 Task: Create a due date automation trigger when advanced on, on the monday of the week a card is due add dates without a due date at 11:00 AM.
Action: Mouse moved to (1067, 89)
Screenshot: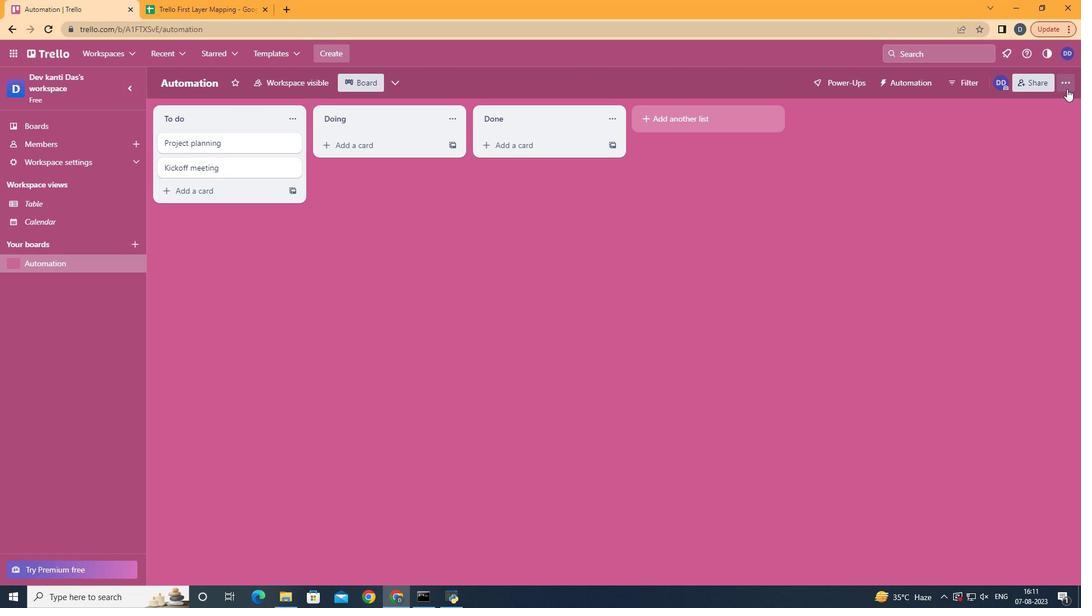 
Action: Mouse pressed left at (1067, 89)
Screenshot: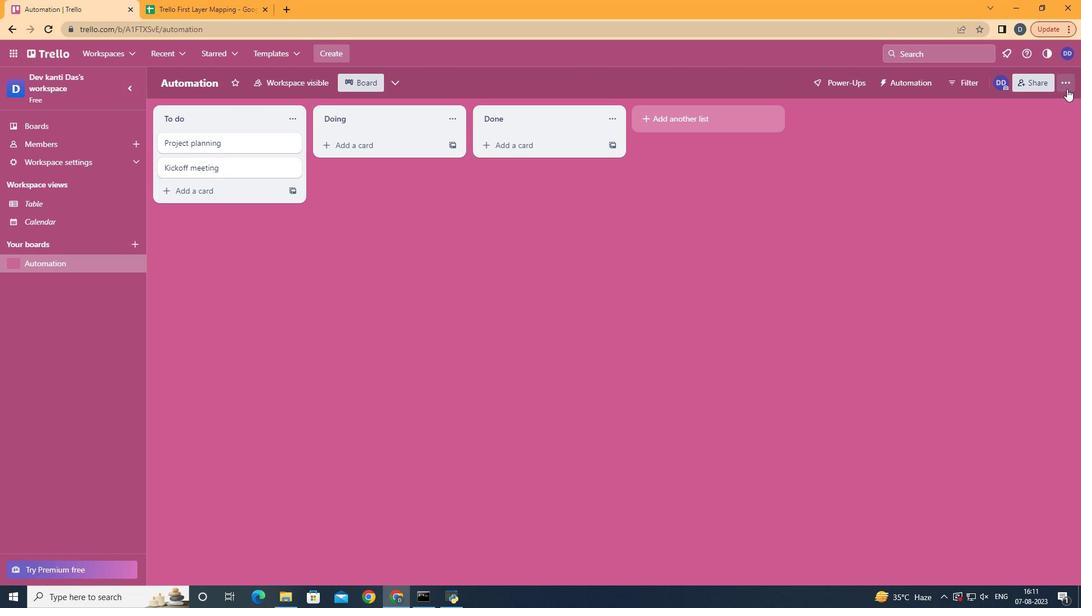 
Action: Mouse moved to (961, 251)
Screenshot: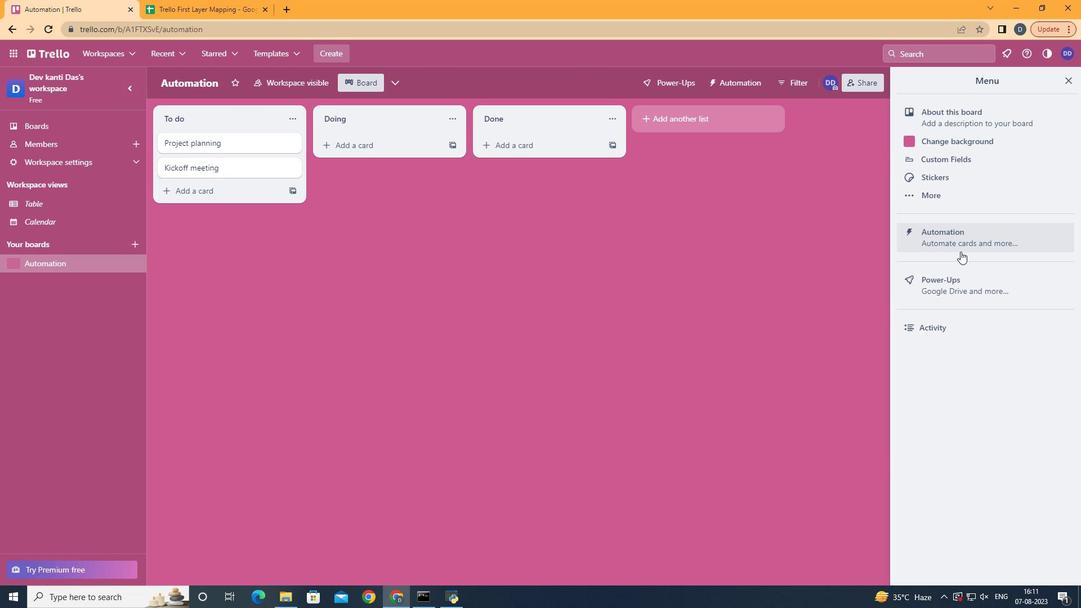 
Action: Mouse pressed left at (961, 251)
Screenshot: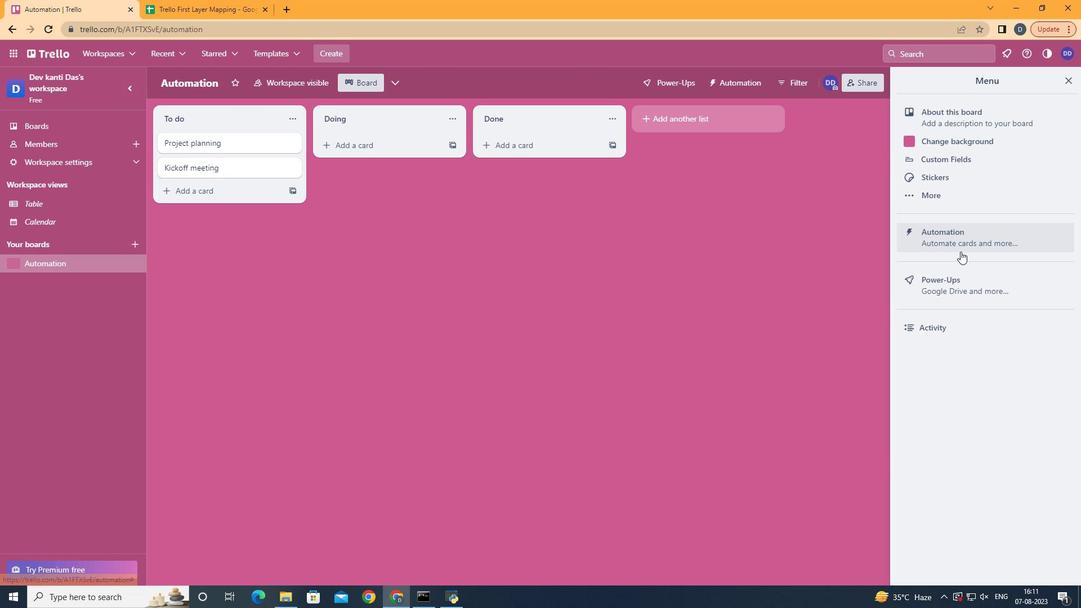 
Action: Mouse moved to (221, 222)
Screenshot: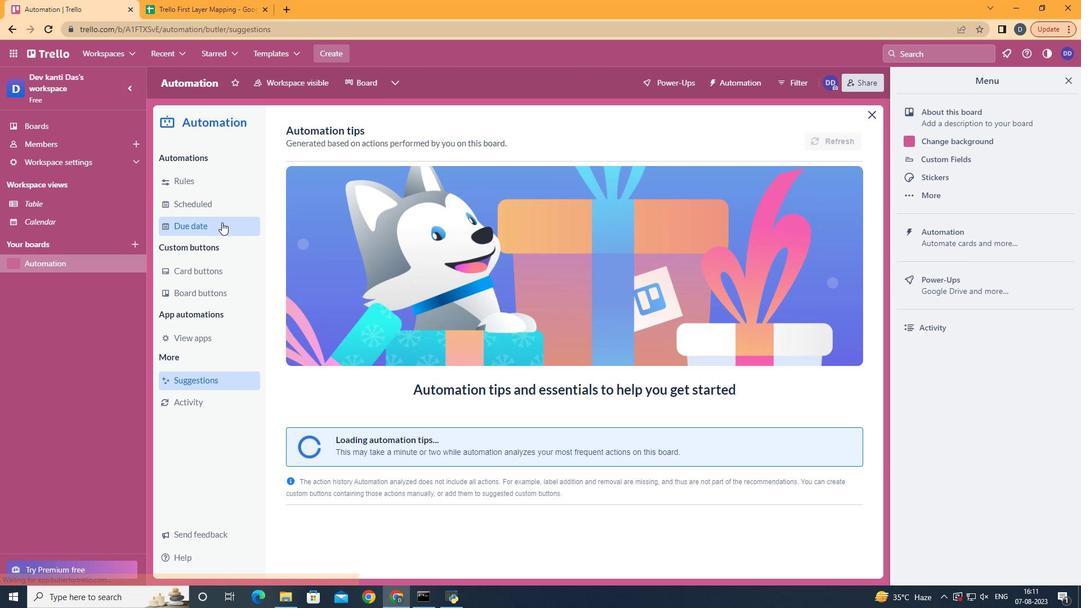 
Action: Mouse pressed left at (221, 222)
Screenshot: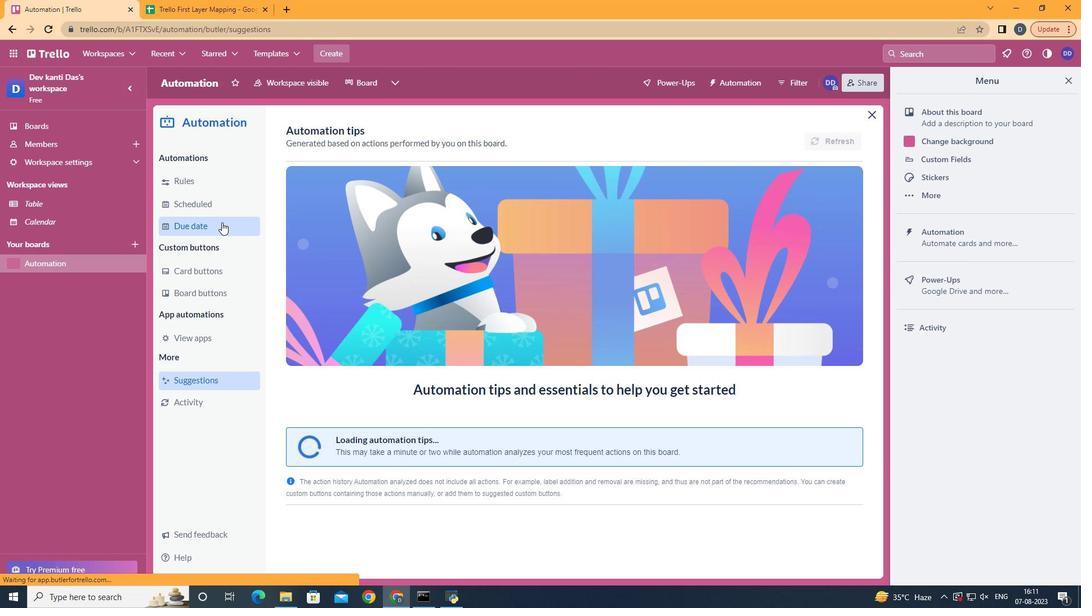 
Action: Mouse moved to (787, 138)
Screenshot: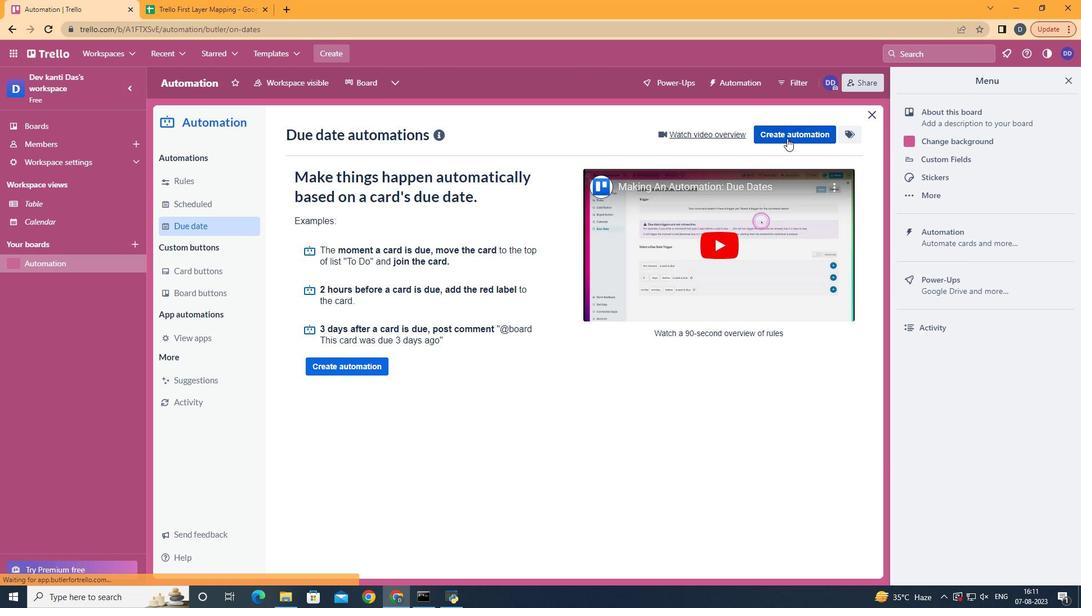 
Action: Mouse pressed left at (787, 138)
Screenshot: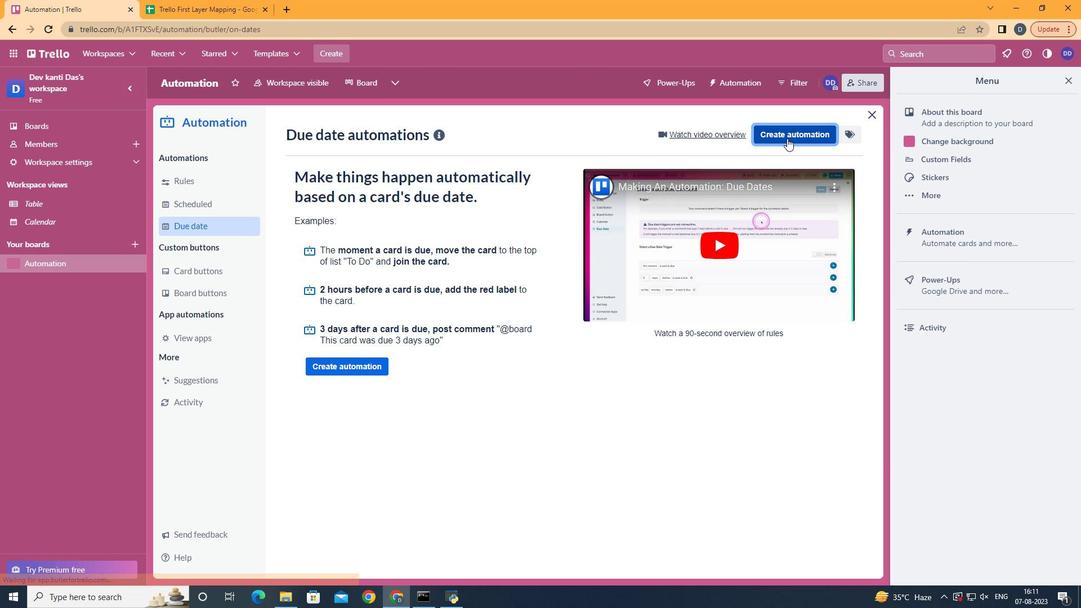 
Action: Mouse moved to (579, 242)
Screenshot: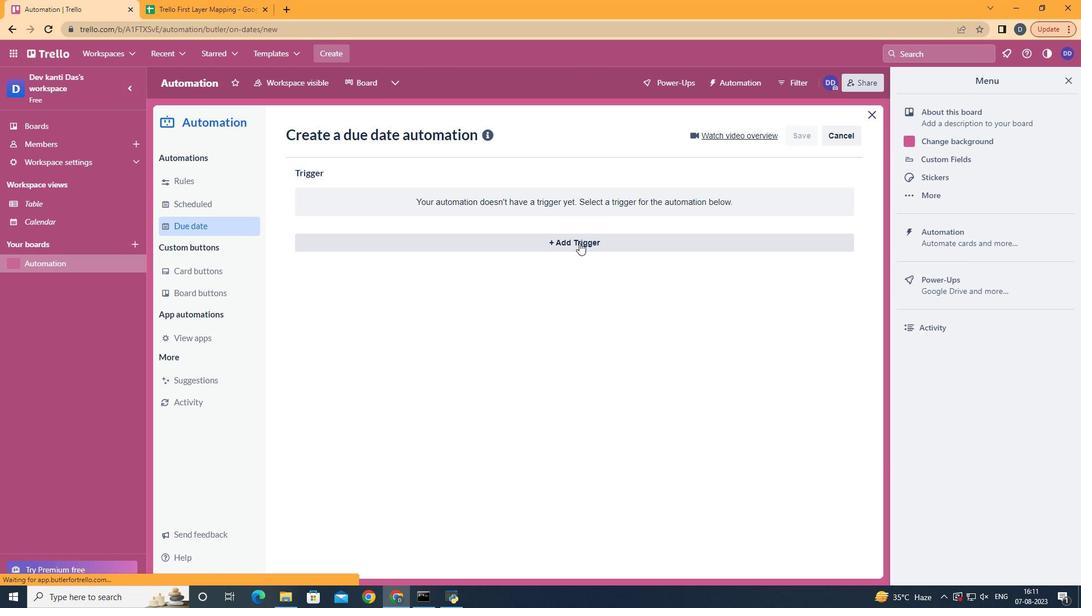 
Action: Mouse pressed left at (579, 242)
Screenshot: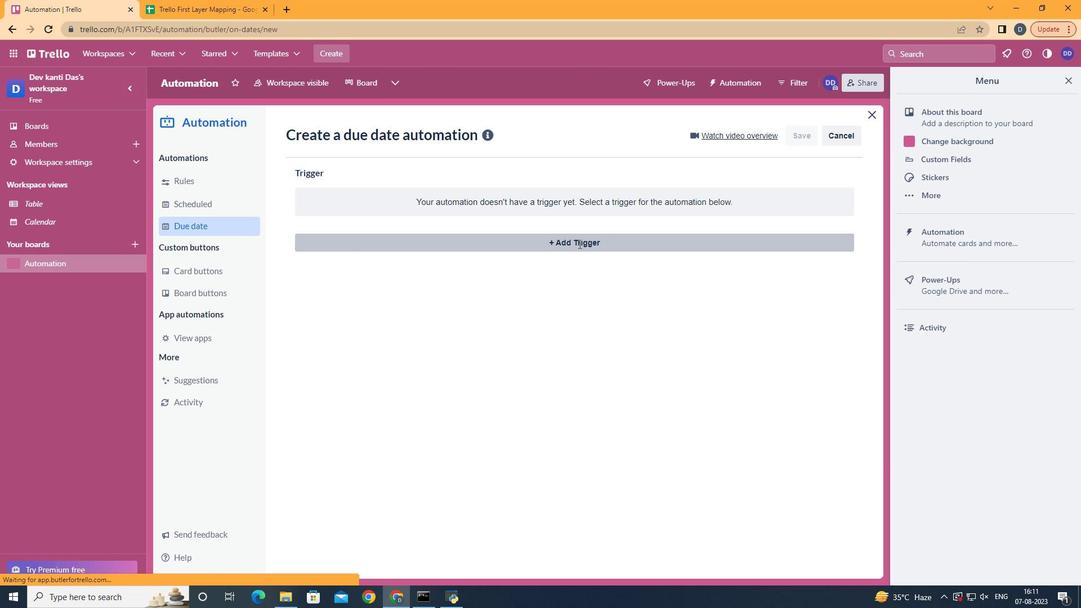 
Action: Mouse moved to (373, 298)
Screenshot: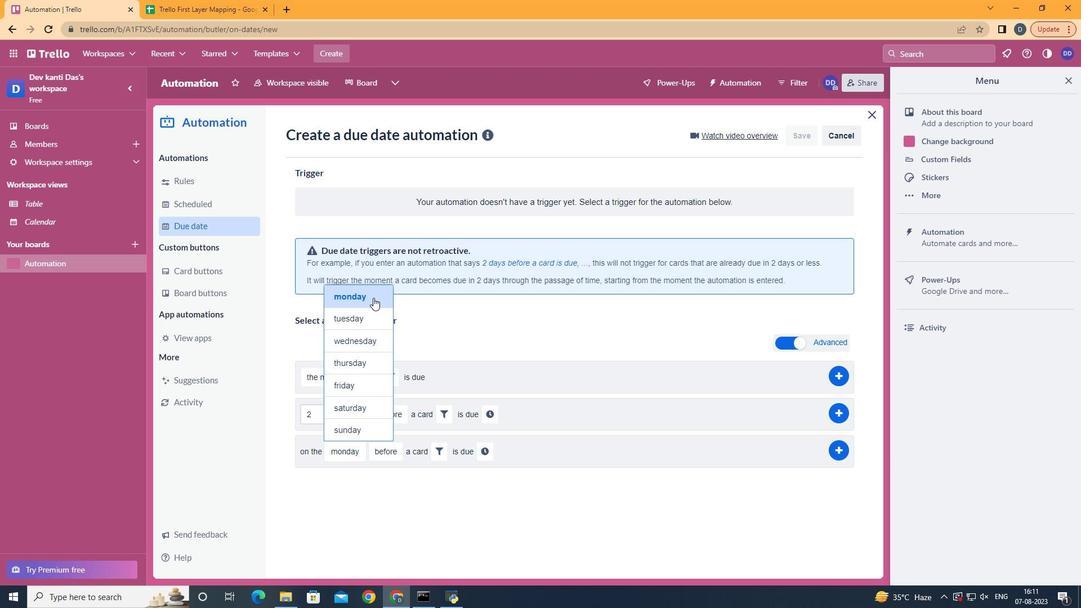 
Action: Mouse pressed left at (373, 298)
Screenshot: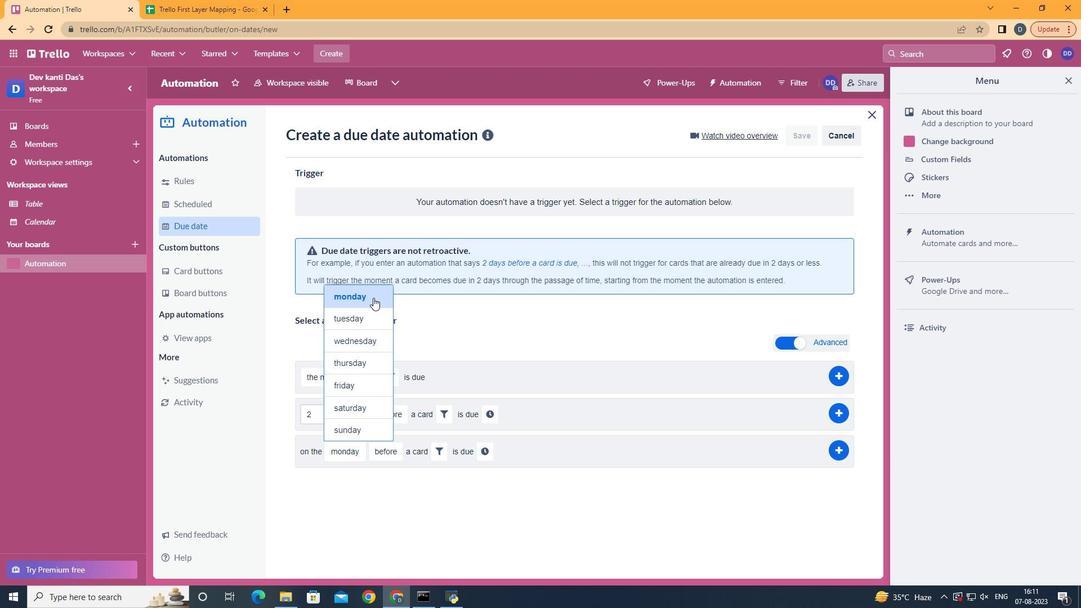 
Action: Mouse moved to (404, 521)
Screenshot: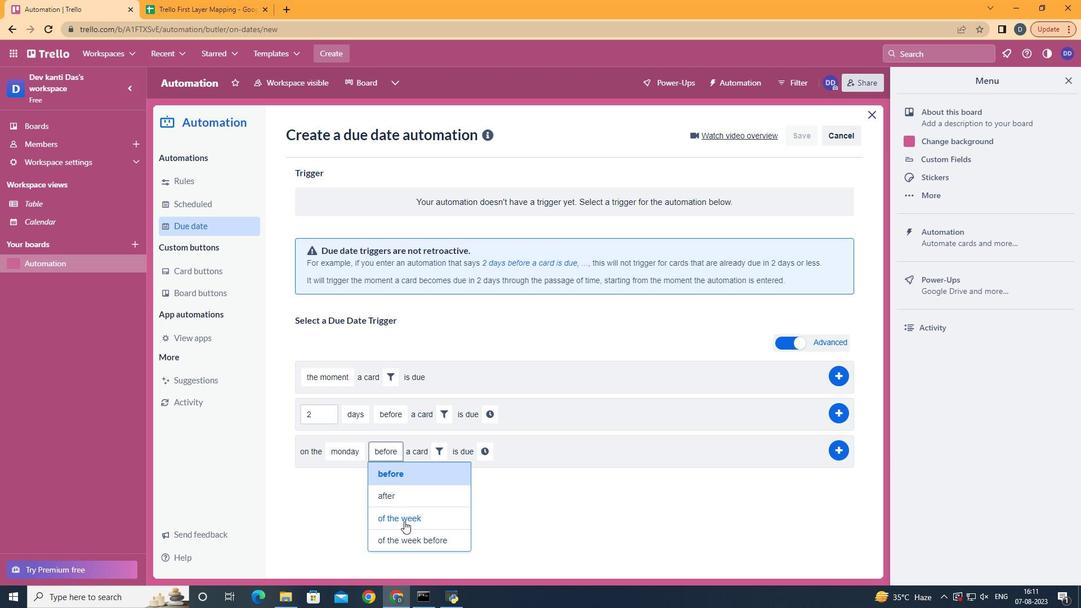 
Action: Mouse pressed left at (404, 521)
Screenshot: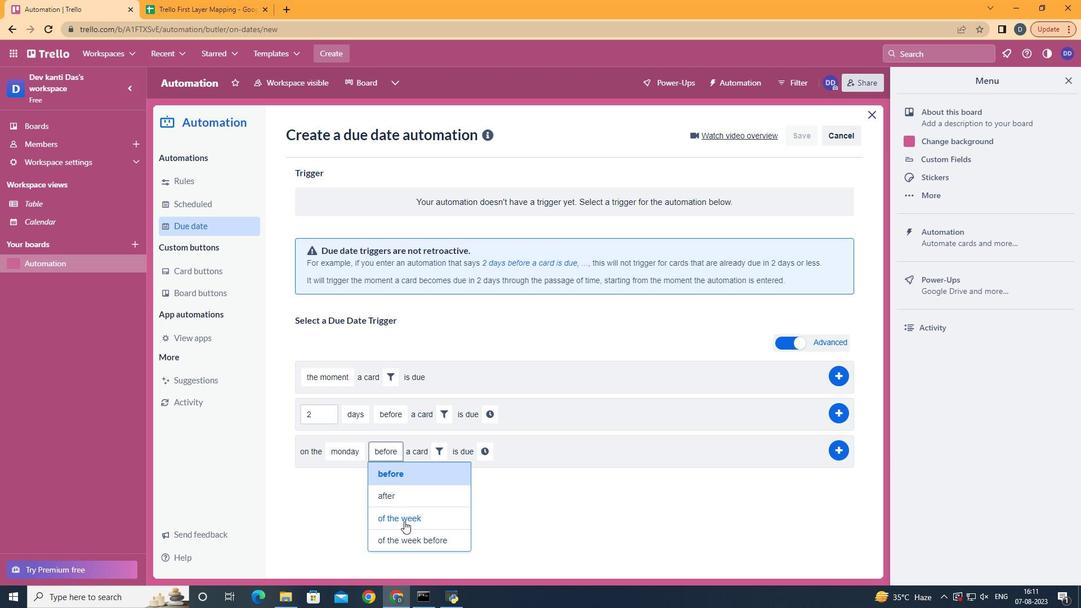 
Action: Mouse moved to (459, 450)
Screenshot: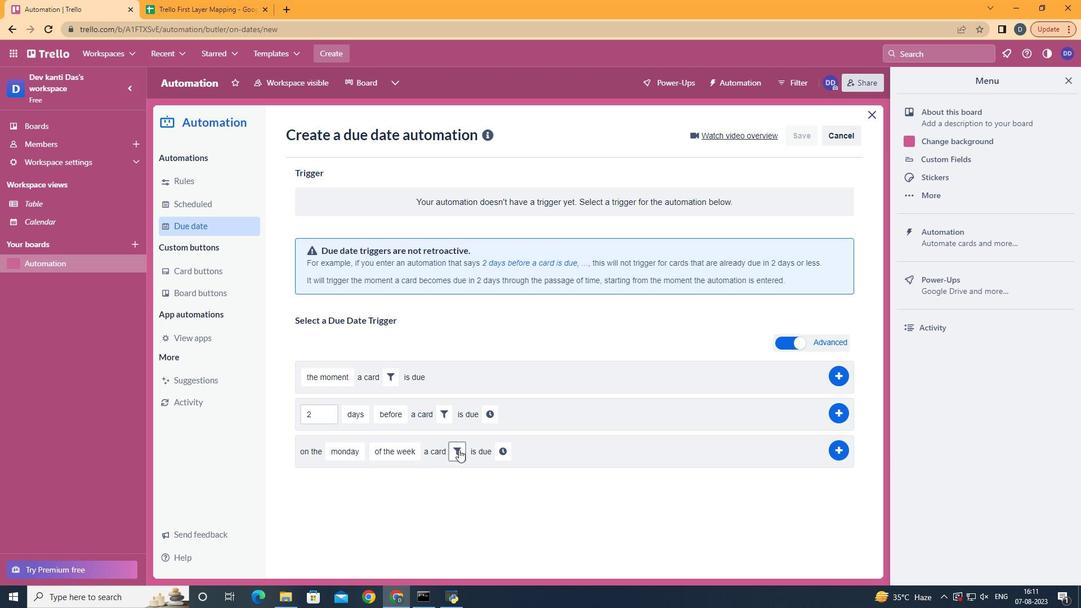 
Action: Mouse pressed left at (459, 450)
Screenshot: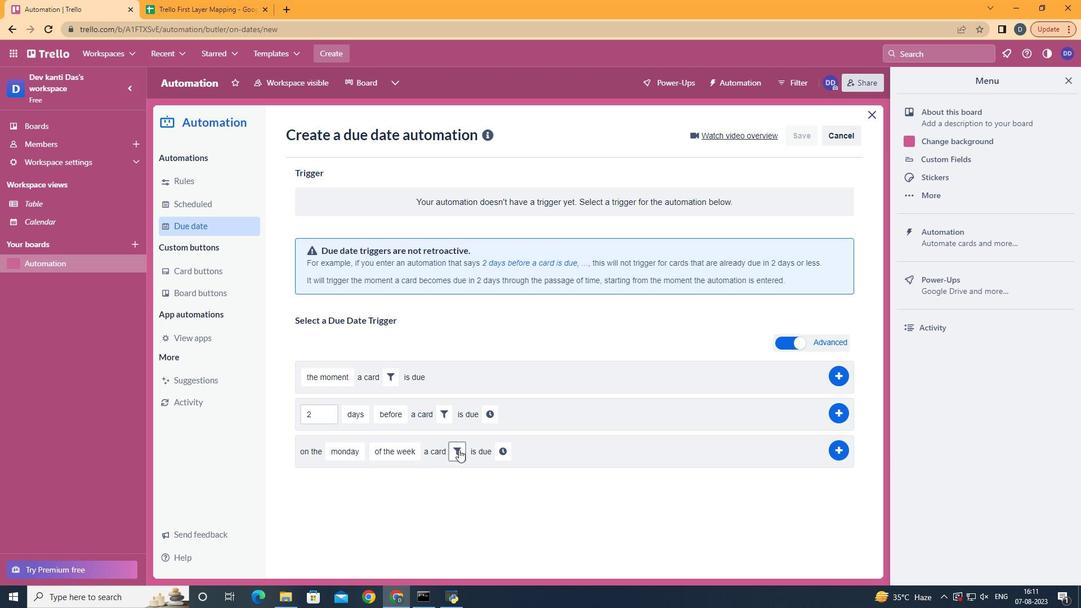 
Action: Mouse moved to (512, 490)
Screenshot: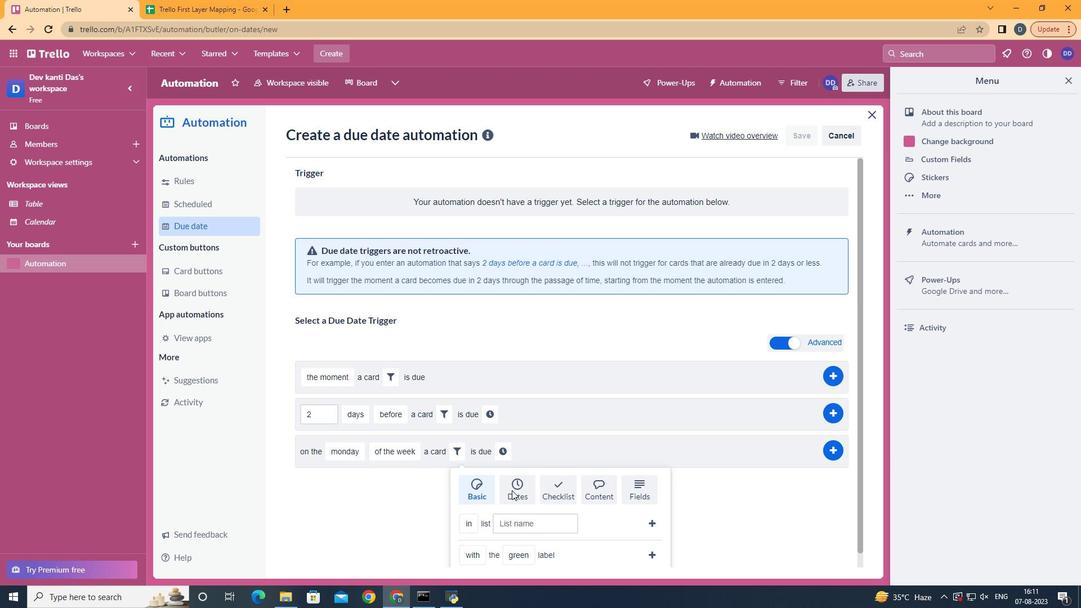 
Action: Mouse pressed left at (512, 490)
Screenshot: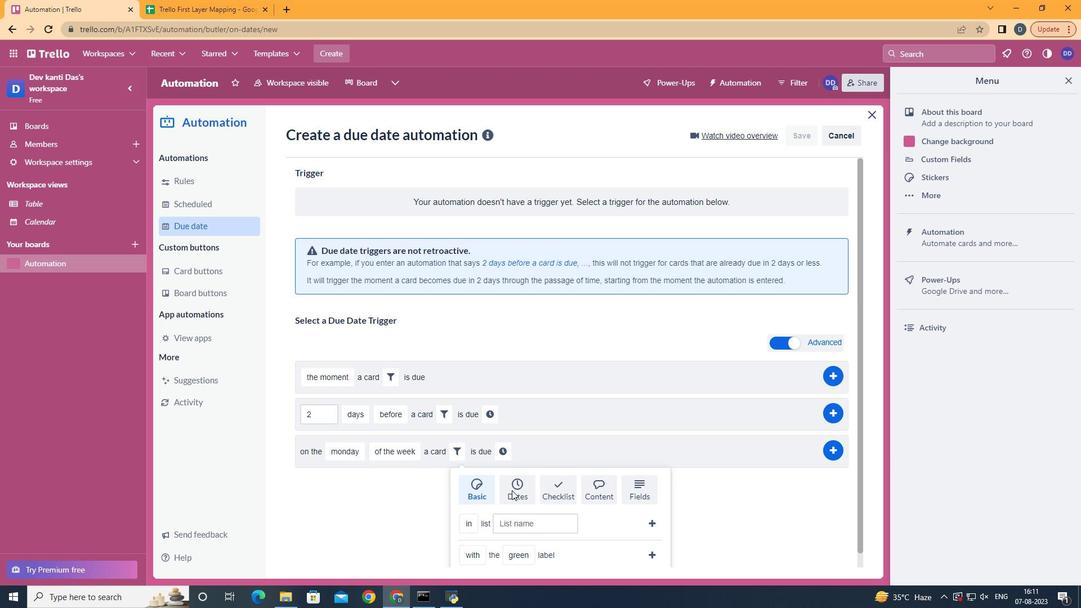 
Action: Mouse scrolled (512, 490) with delta (0, 0)
Screenshot: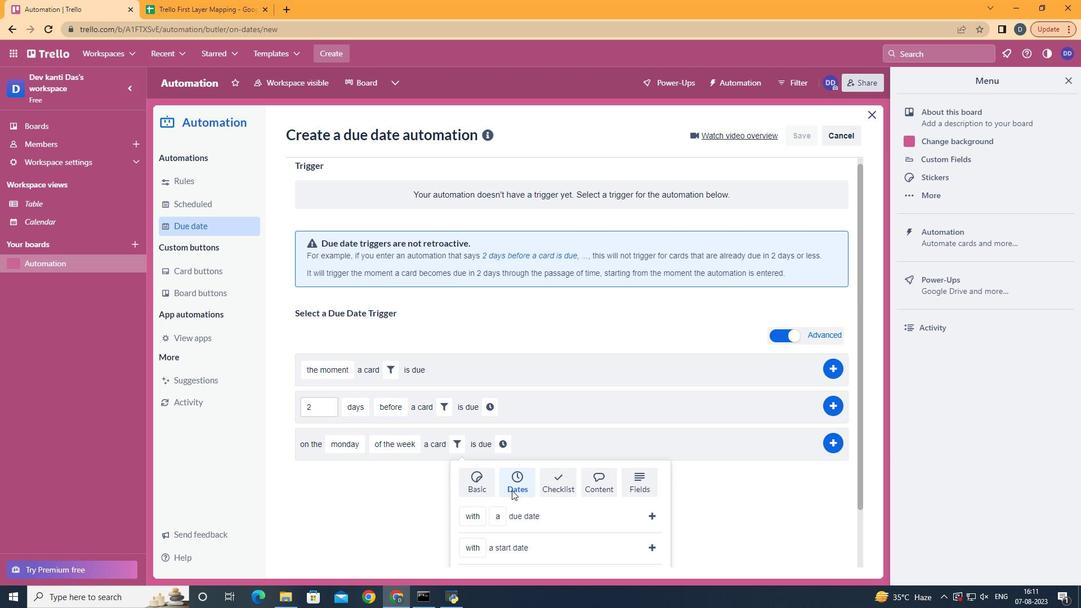 
Action: Mouse scrolled (512, 490) with delta (0, 0)
Screenshot: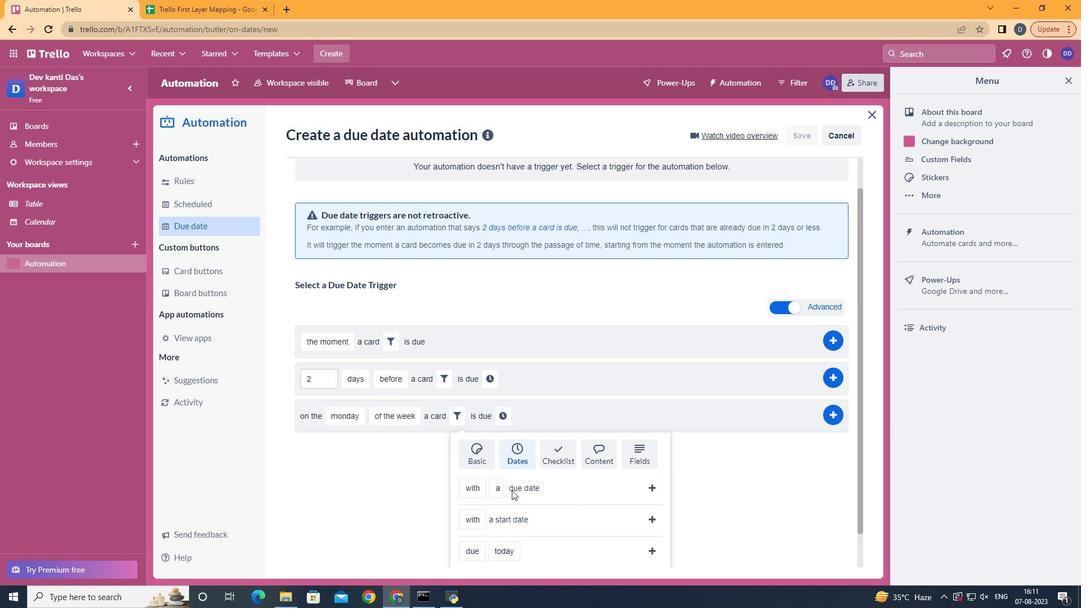 
Action: Mouse scrolled (512, 490) with delta (0, 0)
Screenshot: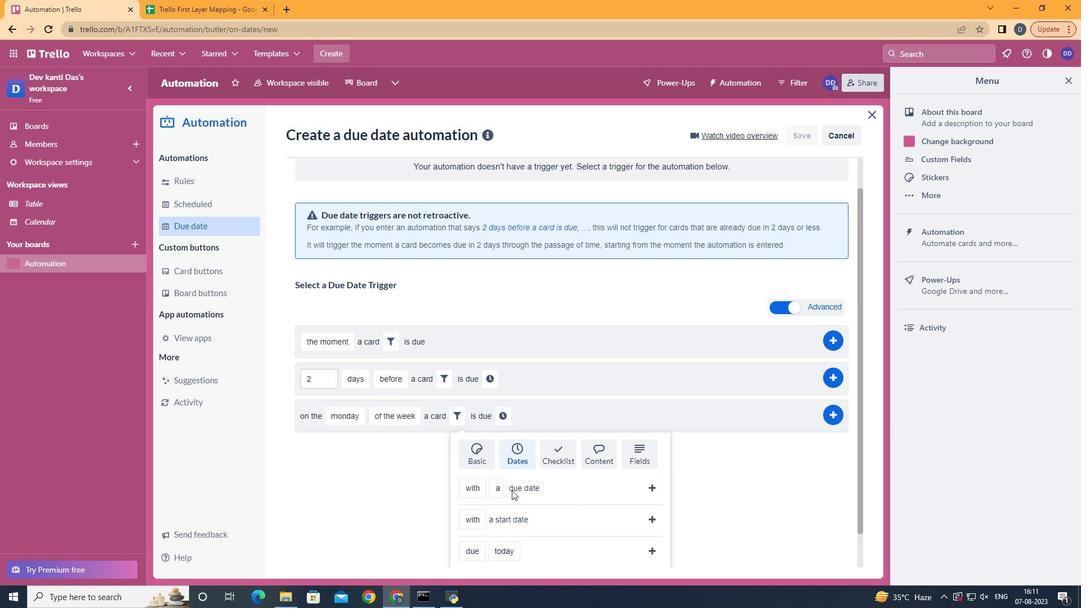 
Action: Mouse scrolled (512, 490) with delta (0, 0)
Screenshot: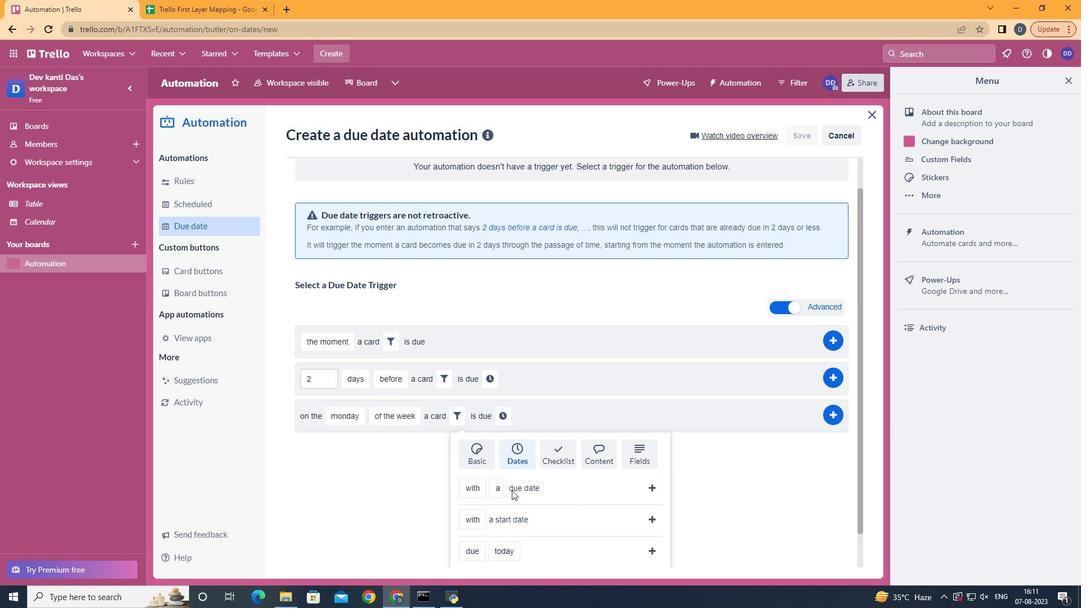 
Action: Mouse scrolled (512, 490) with delta (0, 0)
Screenshot: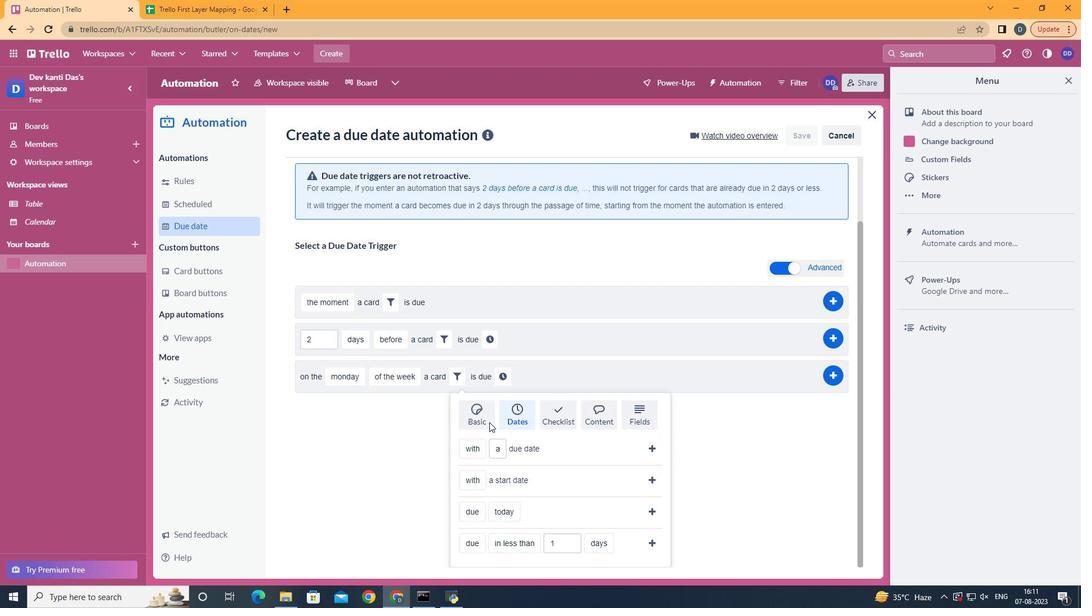 
Action: Mouse moved to (479, 490)
Screenshot: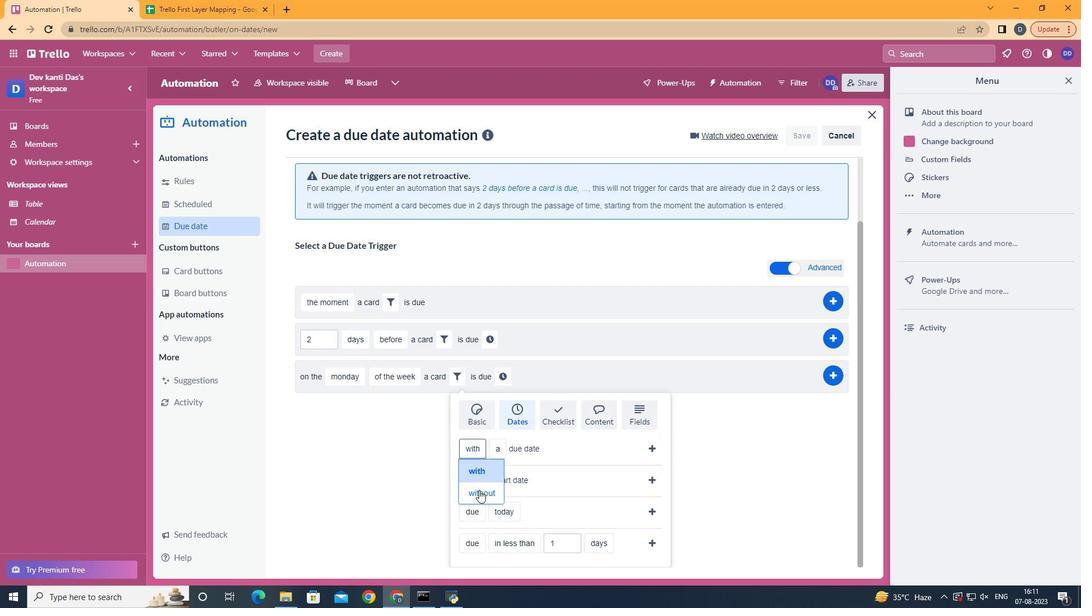 
Action: Mouse pressed left at (479, 490)
Screenshot: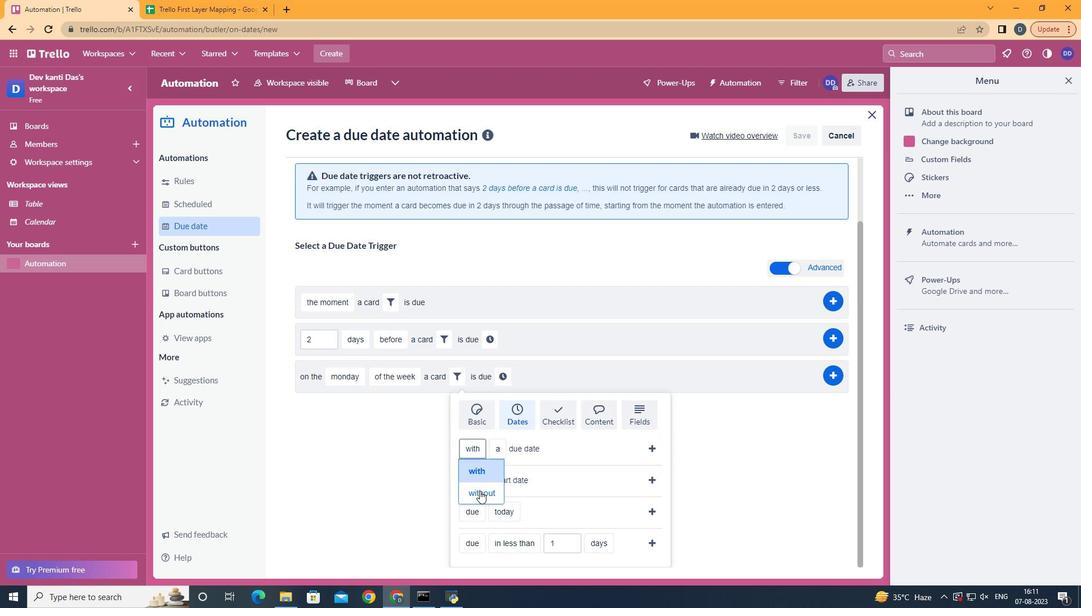 
Action: Mouse moved to (518, 473)
Screenshot: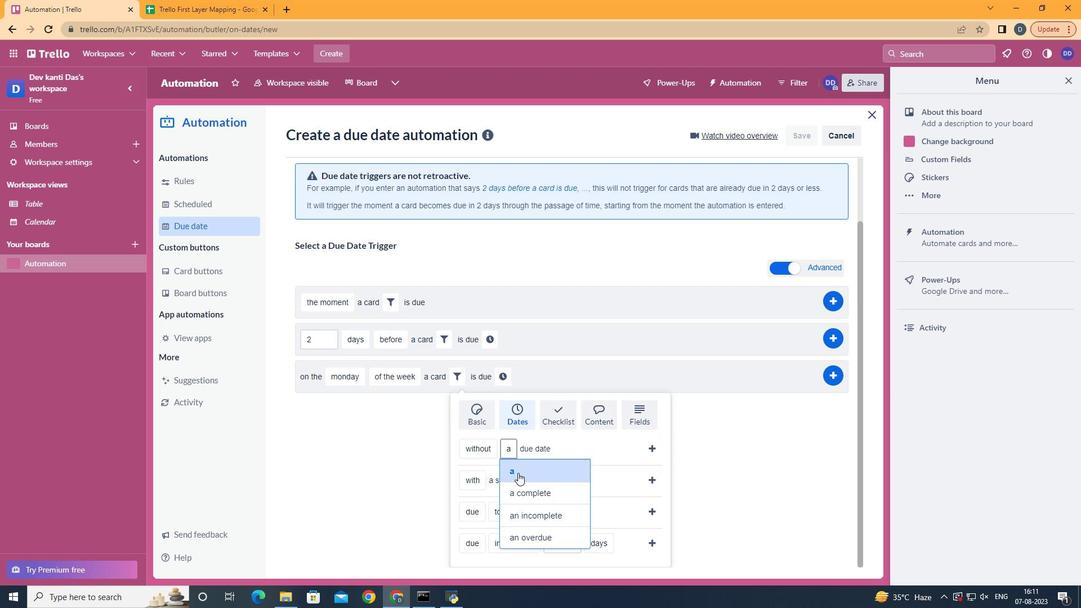 
Action: Mouse pressed left at (518, 473)
Screenshot: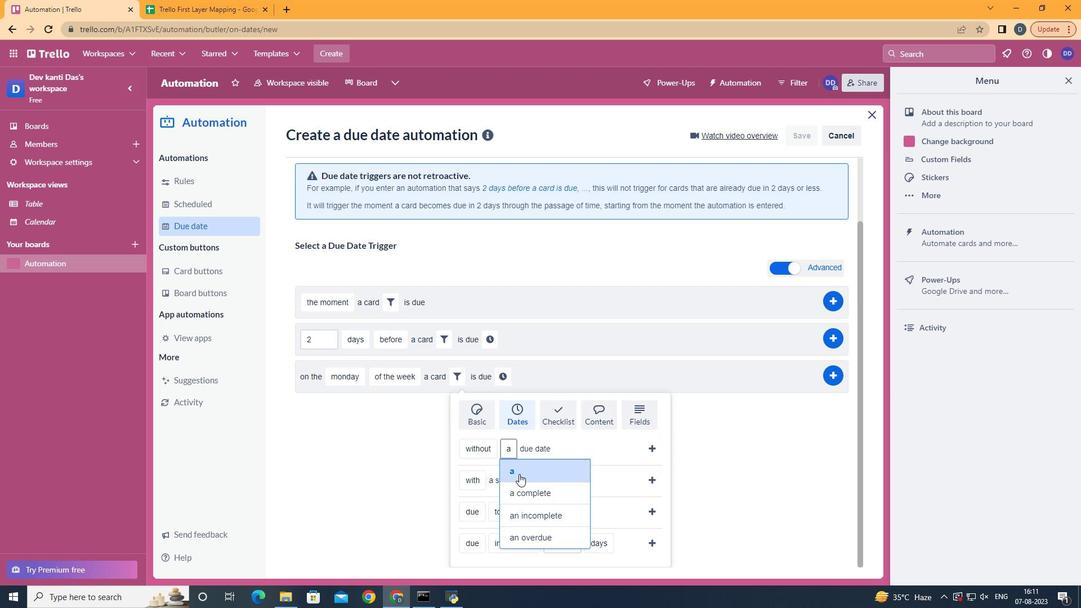 
Action: Mouse moved to (654, 445)
Screenshot: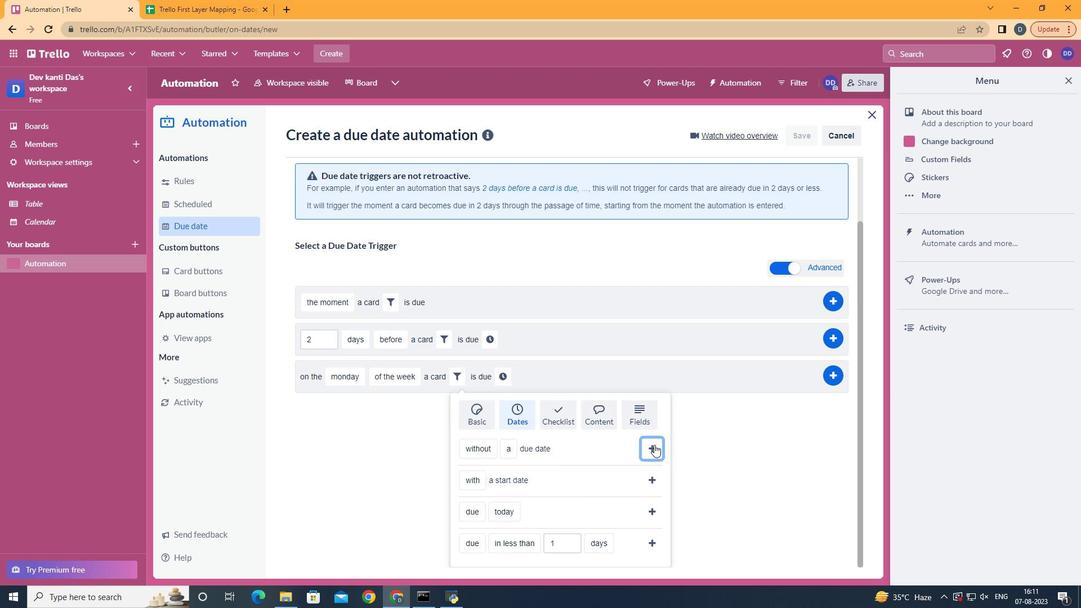 
Action: Mouse pressed left at (654, 445)
Screenshot: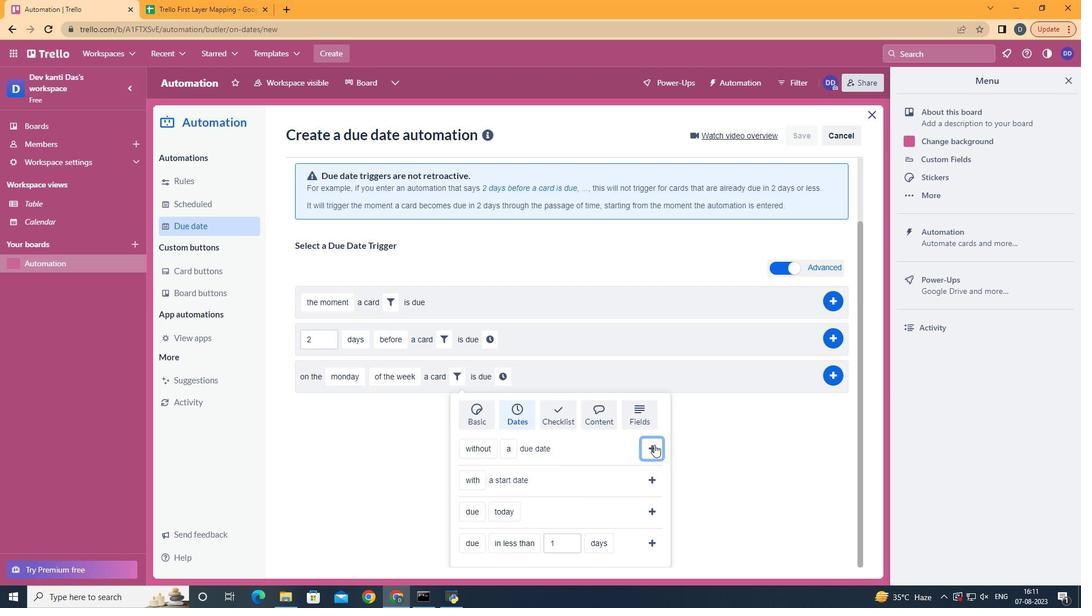 
Action: Mouse moved to (601, 447)
Screenshot: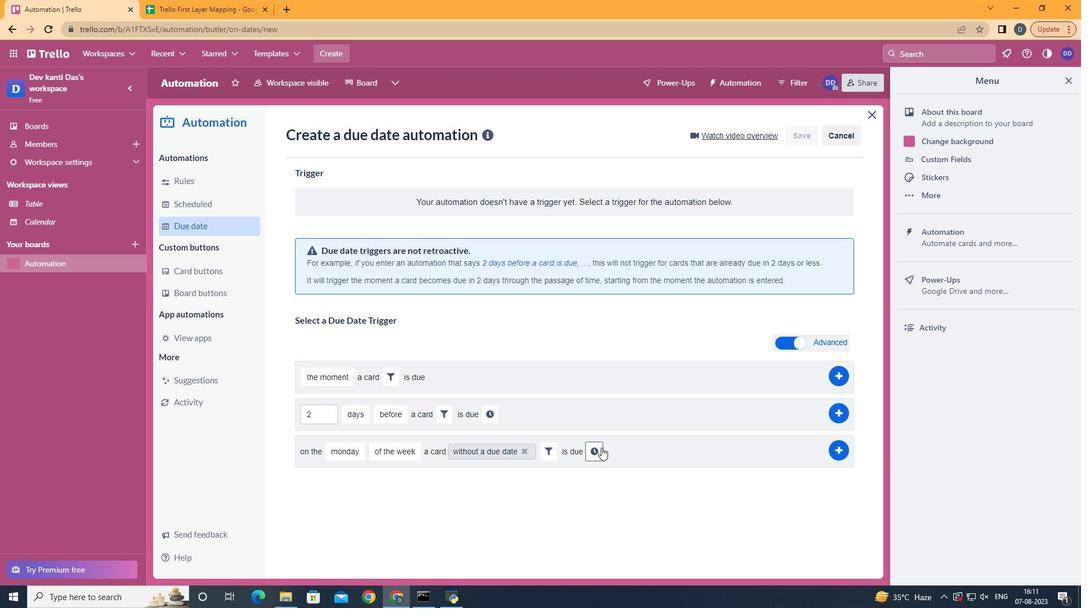 
Action: Mouse pressed left at (601, 447)
Screenshot: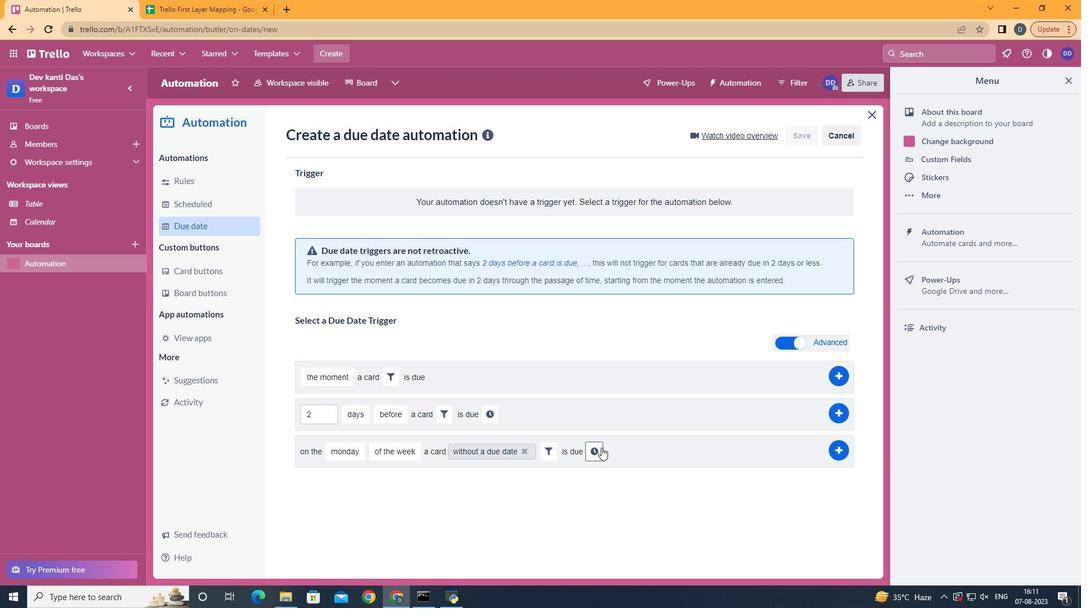 
Action: Mouse moved to (623, 455)
Screenshot: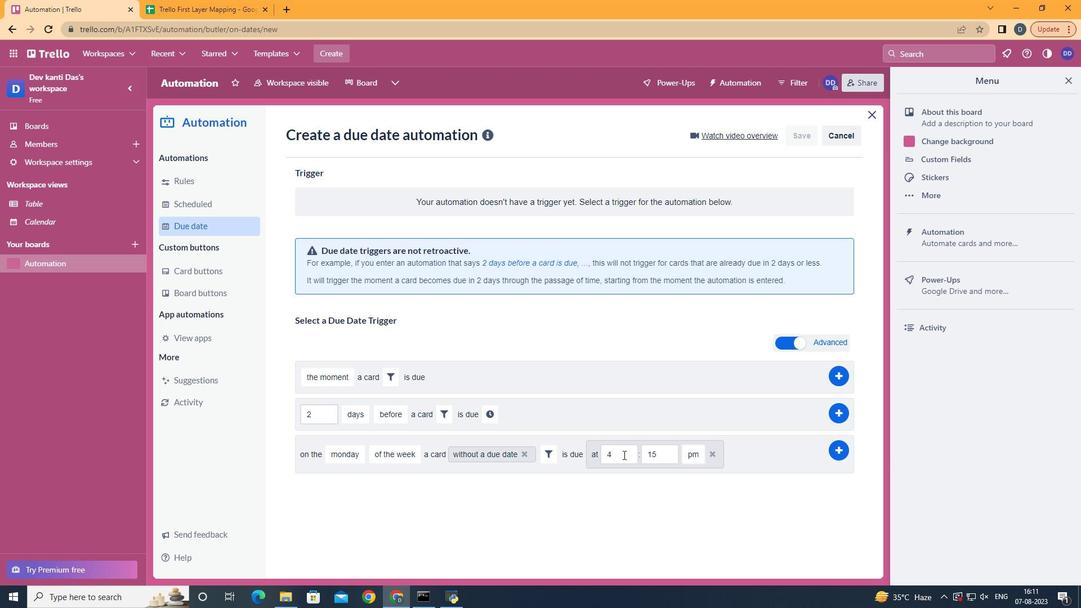 
Action: Mouse pressed left at (623, 455)
Screenshot: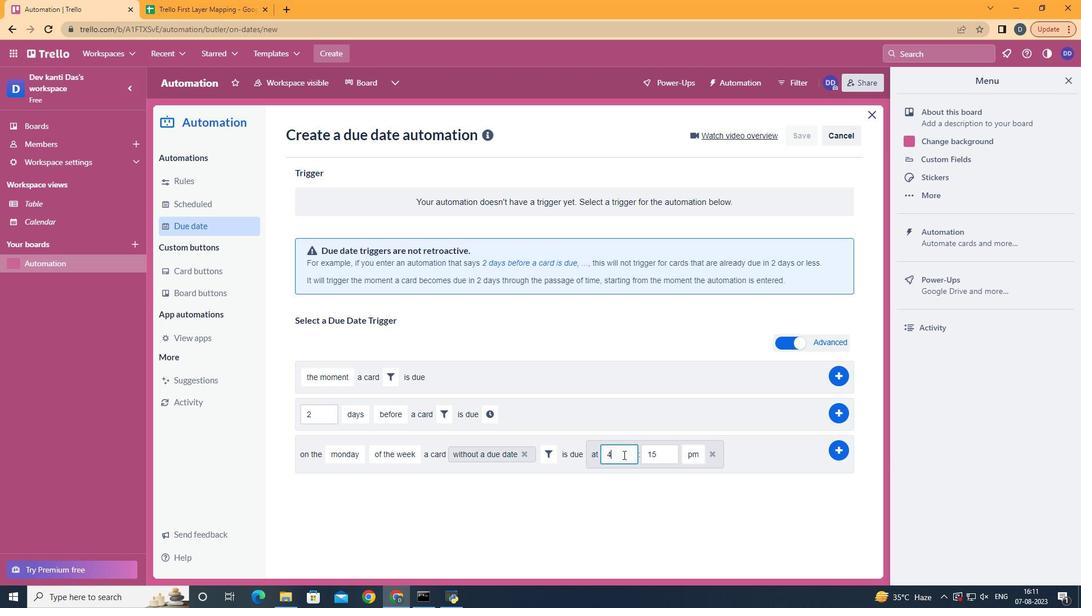 
Action: Key pressed <Key.backspace>11
Screenshot: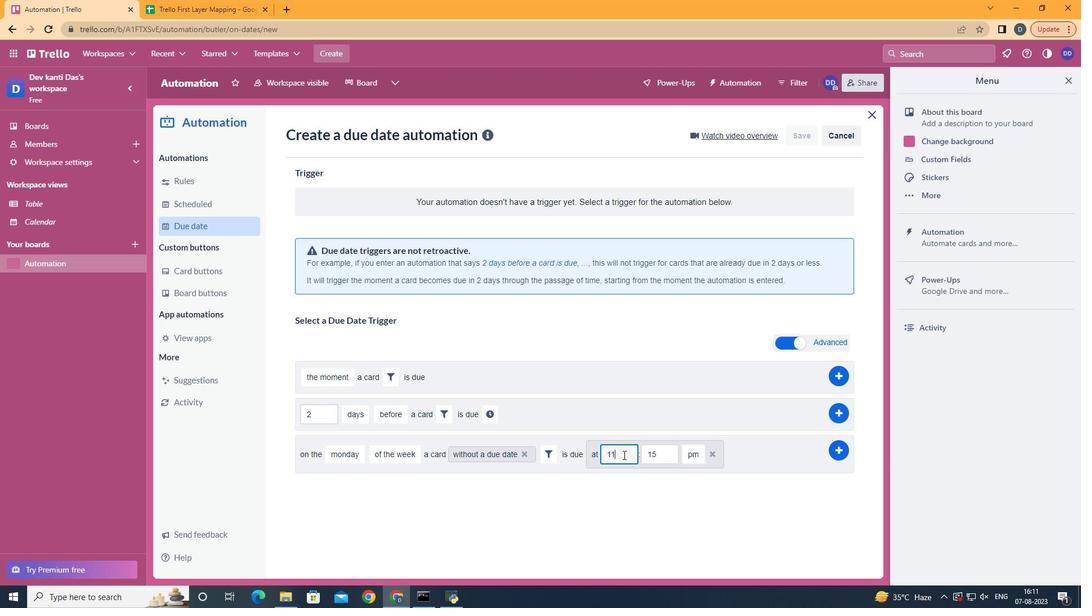
Action: Mouse moved to (660, 456)
Screenshot: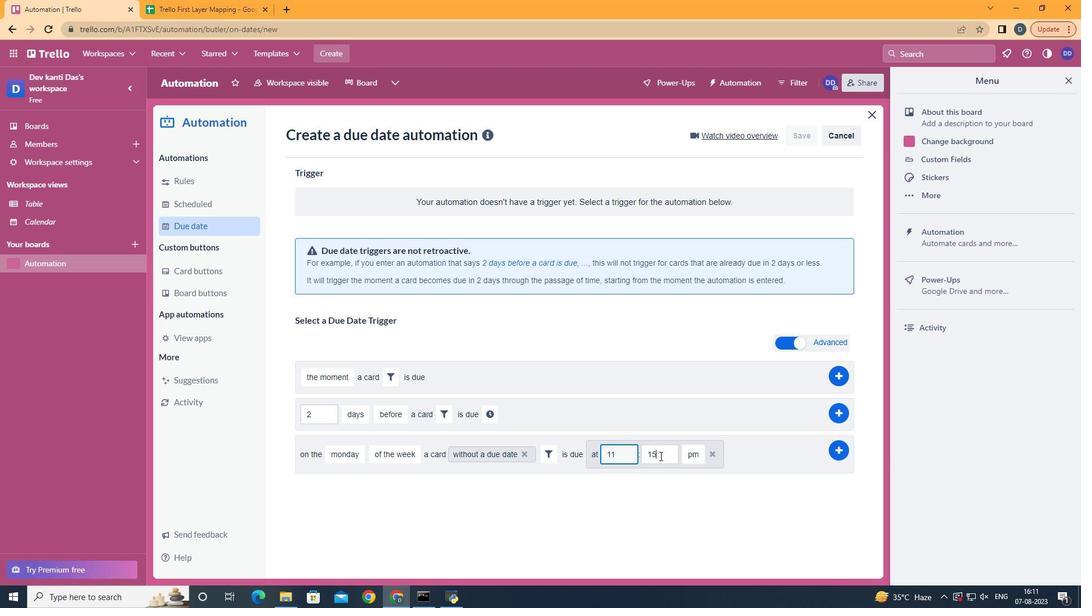 
Action: Mouse pressed left at (660, 456)
Screenshot: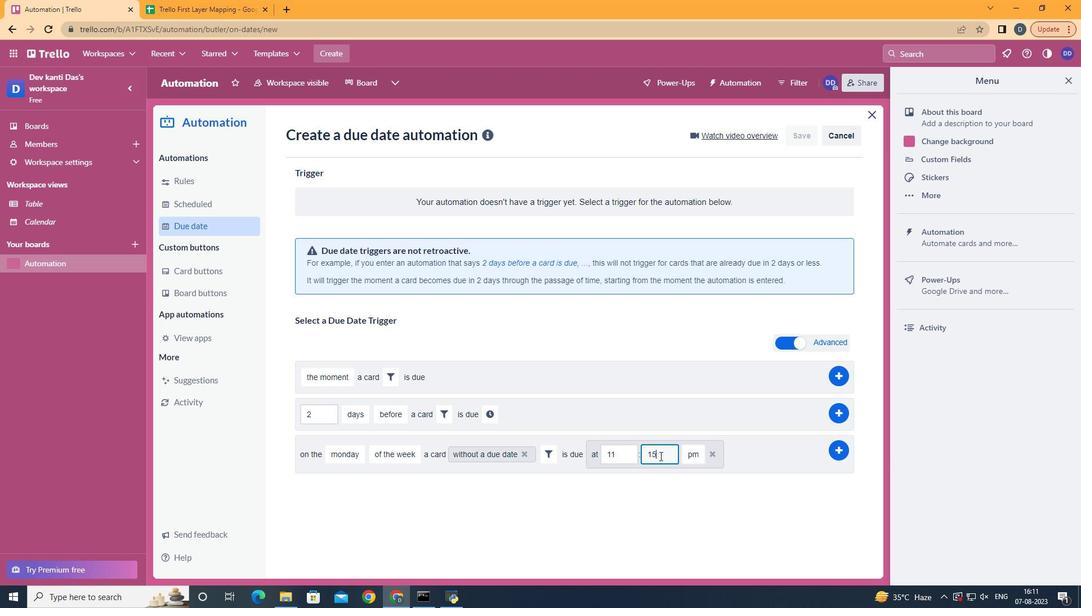 
Action: Key pressed <Key.backspace><Key.backspace>00
Screenshot: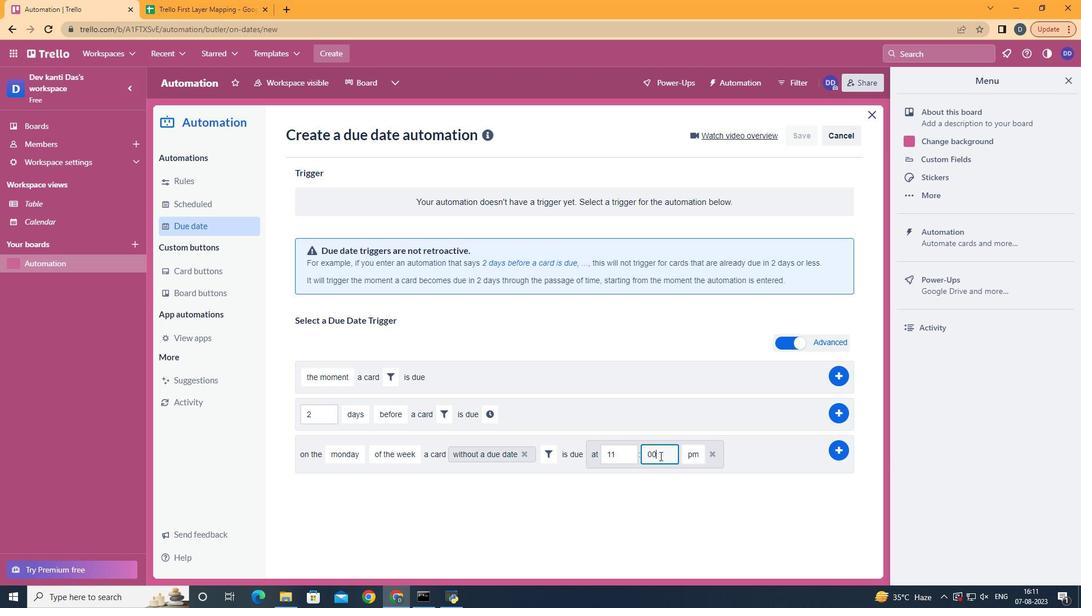 
Action: Mouse moved to (693, 475)
Screenshot: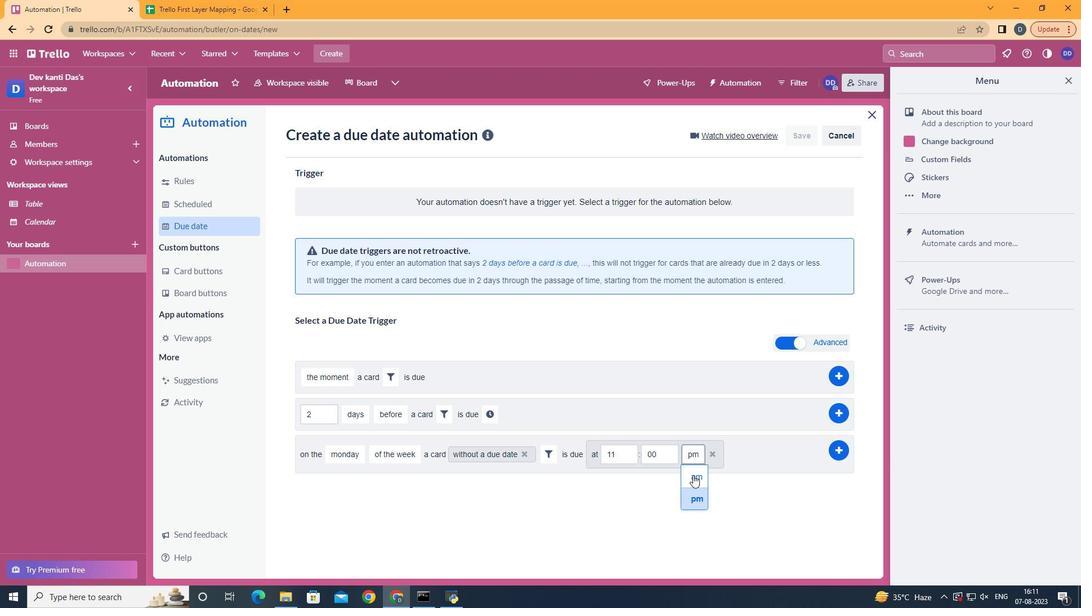 
Action: Mouse pressed left at (693, 475)
Screenshot: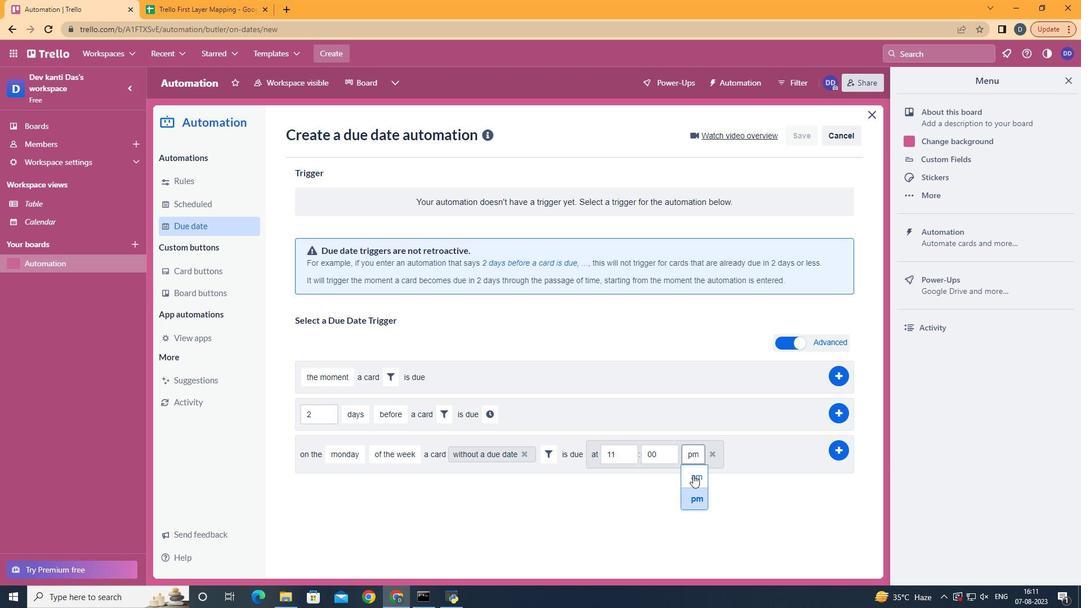 
Action: Mouse moved to (846, 453)
Screenshot: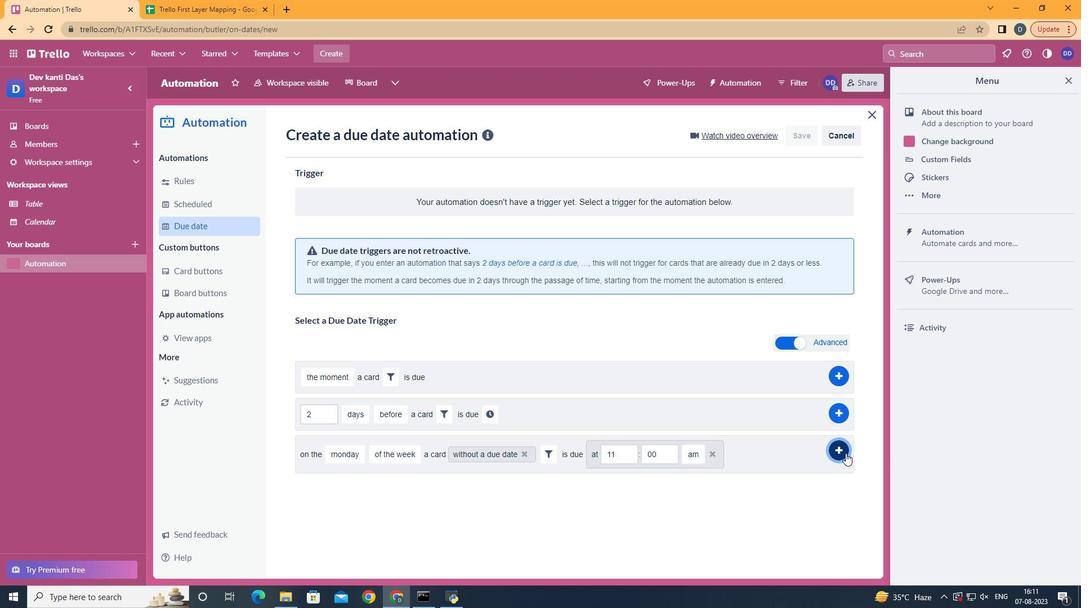 
Action: Mouse pressed left at (846, 453)
Screenshot: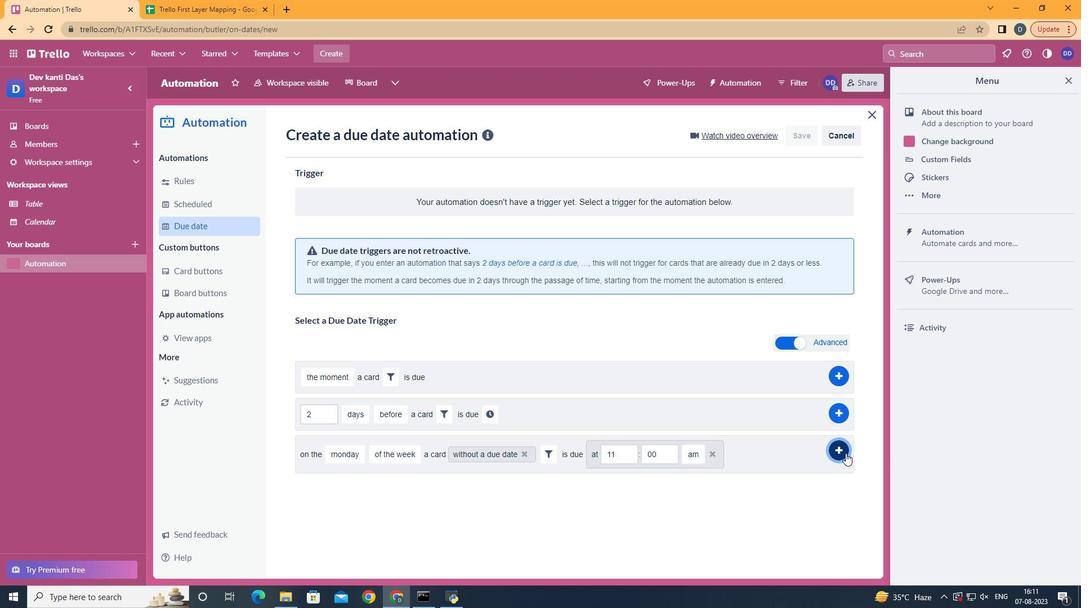 
Action: Mouse moved to (489, 180)
Screenshot: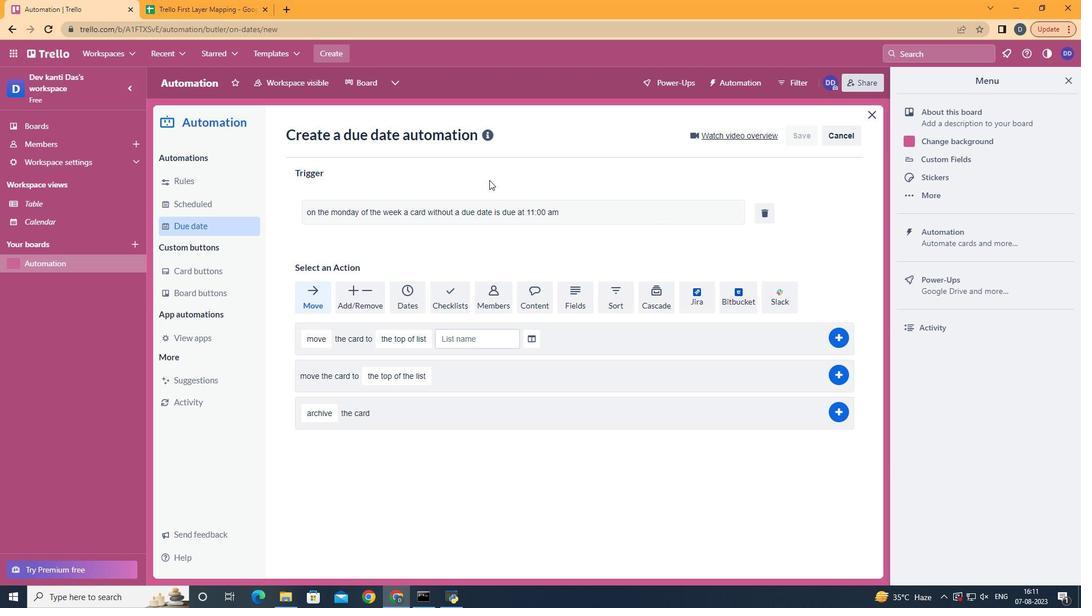 
